 Task: Add Tea Tree Therapy Cinnamon Toothpicks to the cart.
Action: Mouse moved to (311, 167)
Screenshot: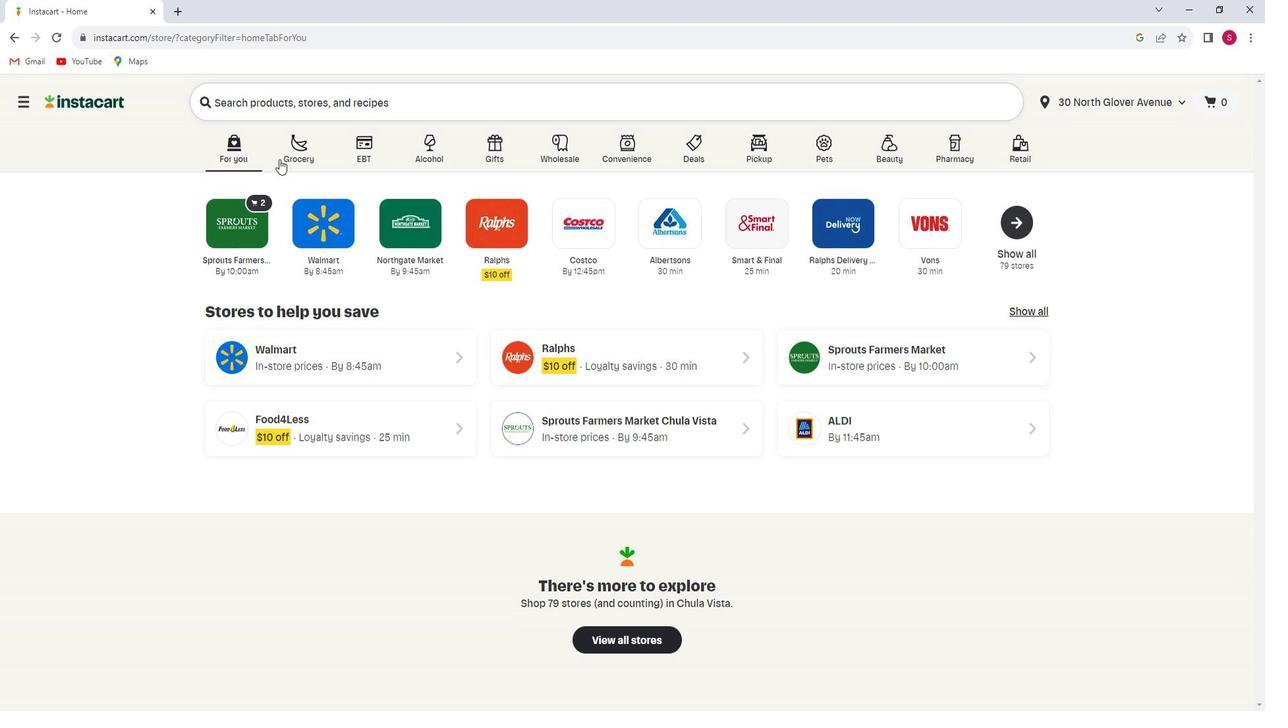 
Action: Mouse pressed left at (311, 167)
Screenshot: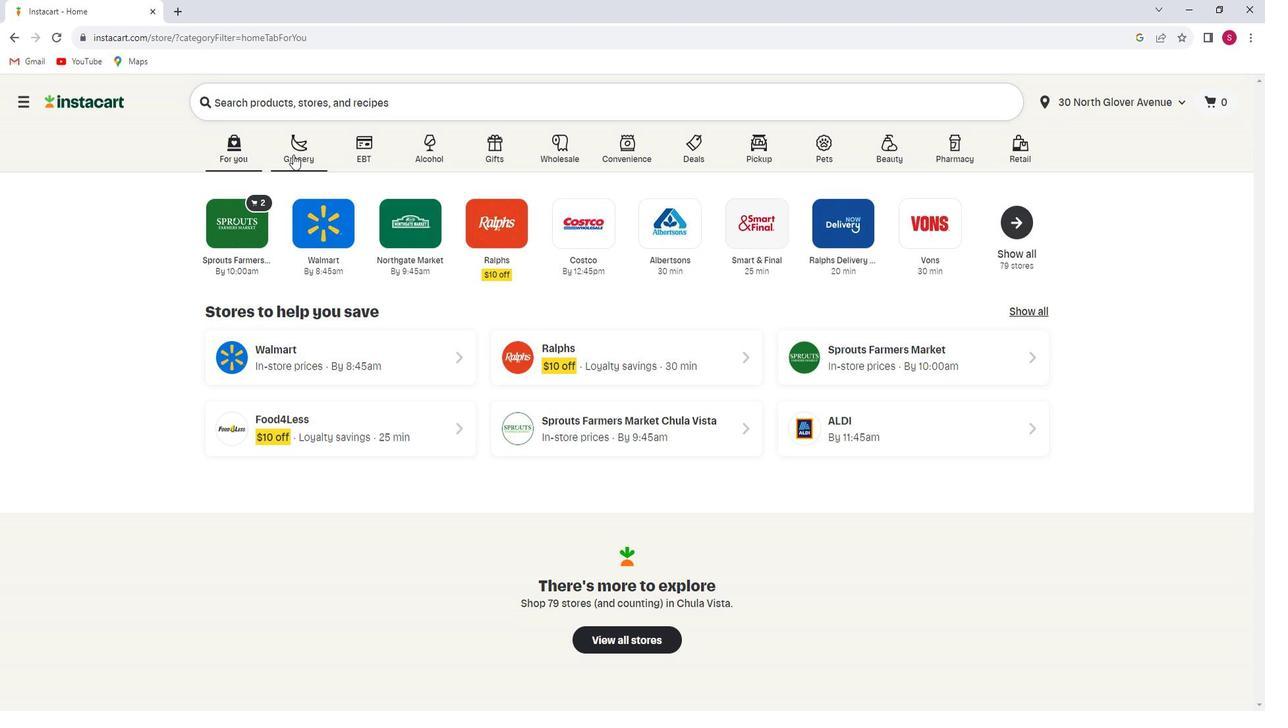 
Action: Mouse moved to (305, 411)
Screenshot: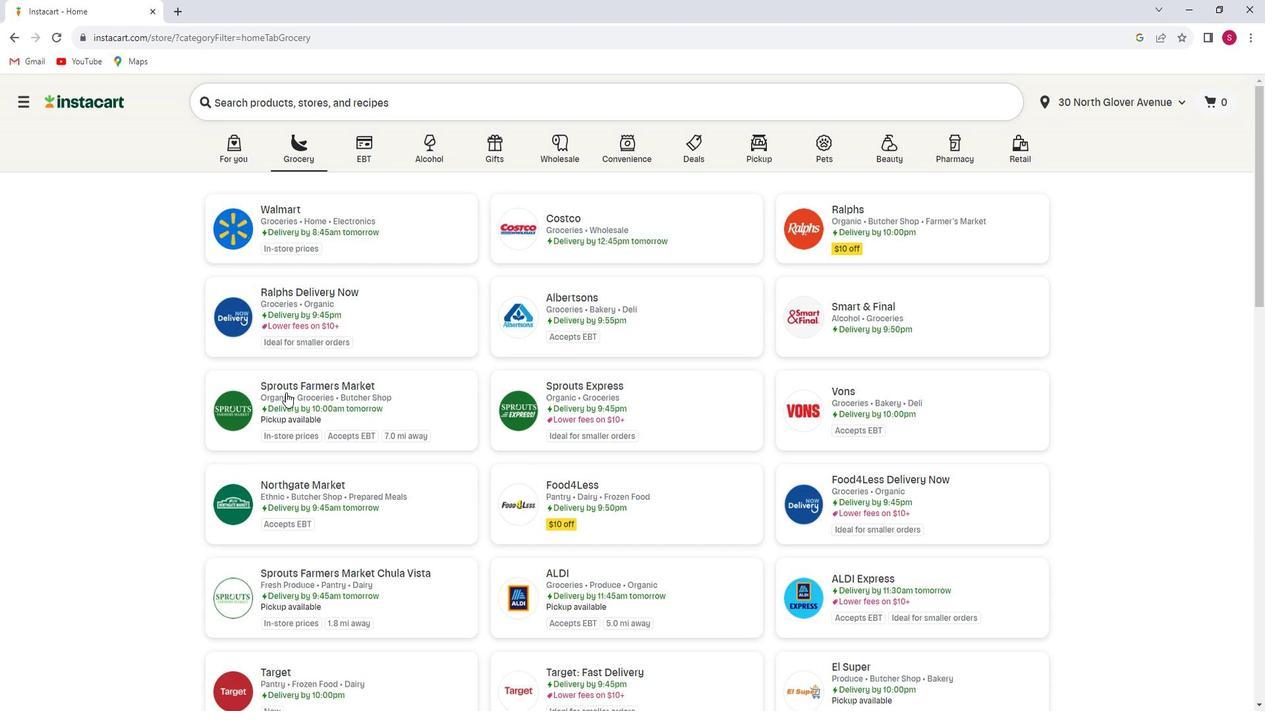 
Action: Mouse pressed left at (305, 411)
Screenshot: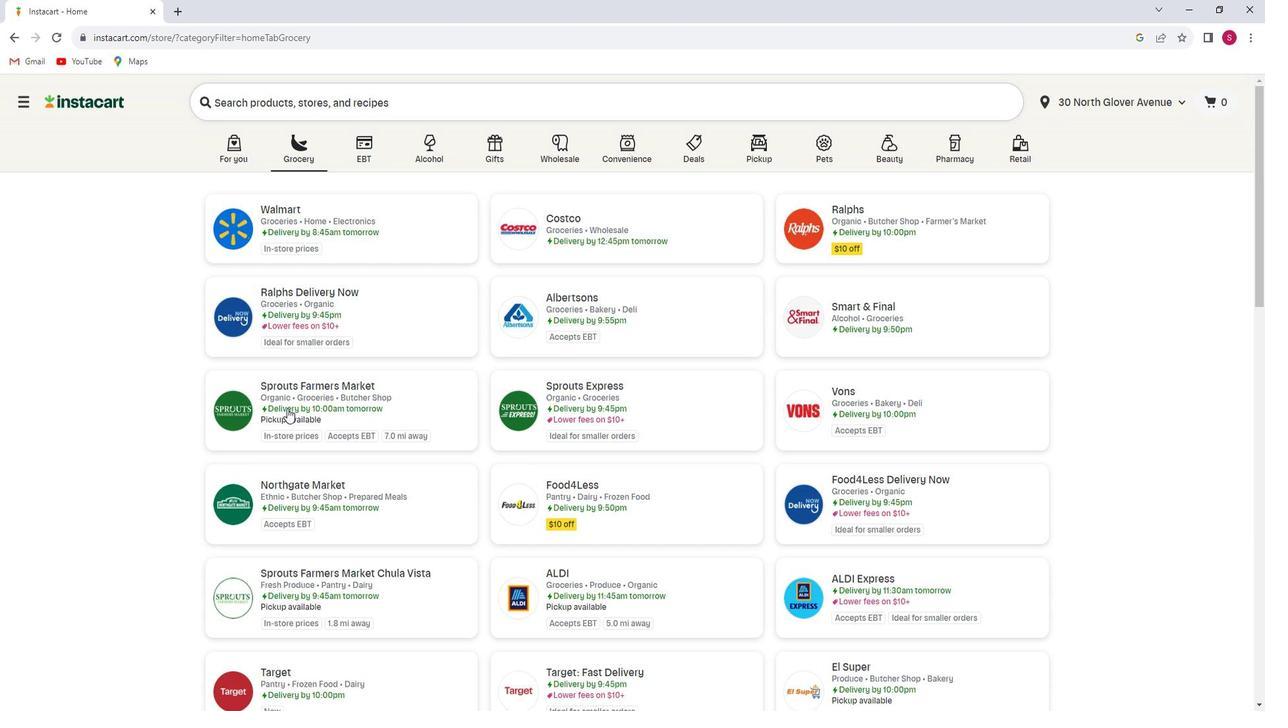 
Action: Mouse moved to (123, 443)
Screenshot: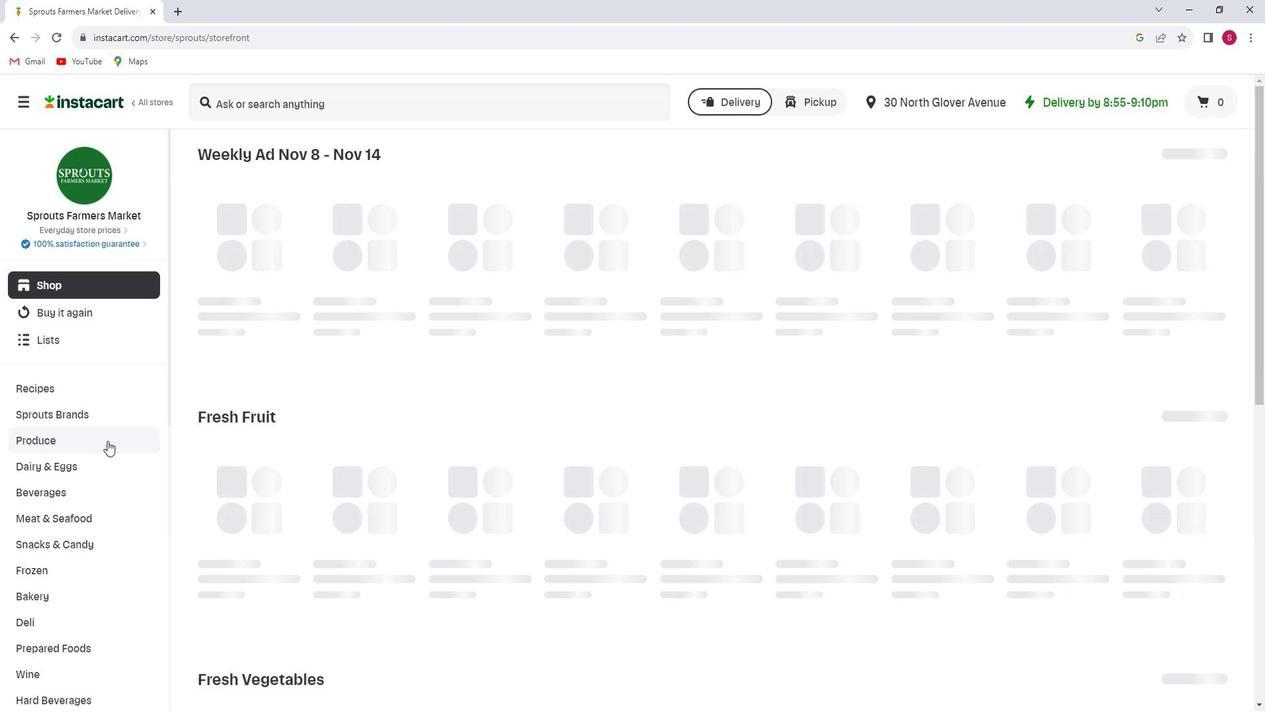 
Action: Mouse scrolled (123, 442) with delta (0, 0)
Screenshot: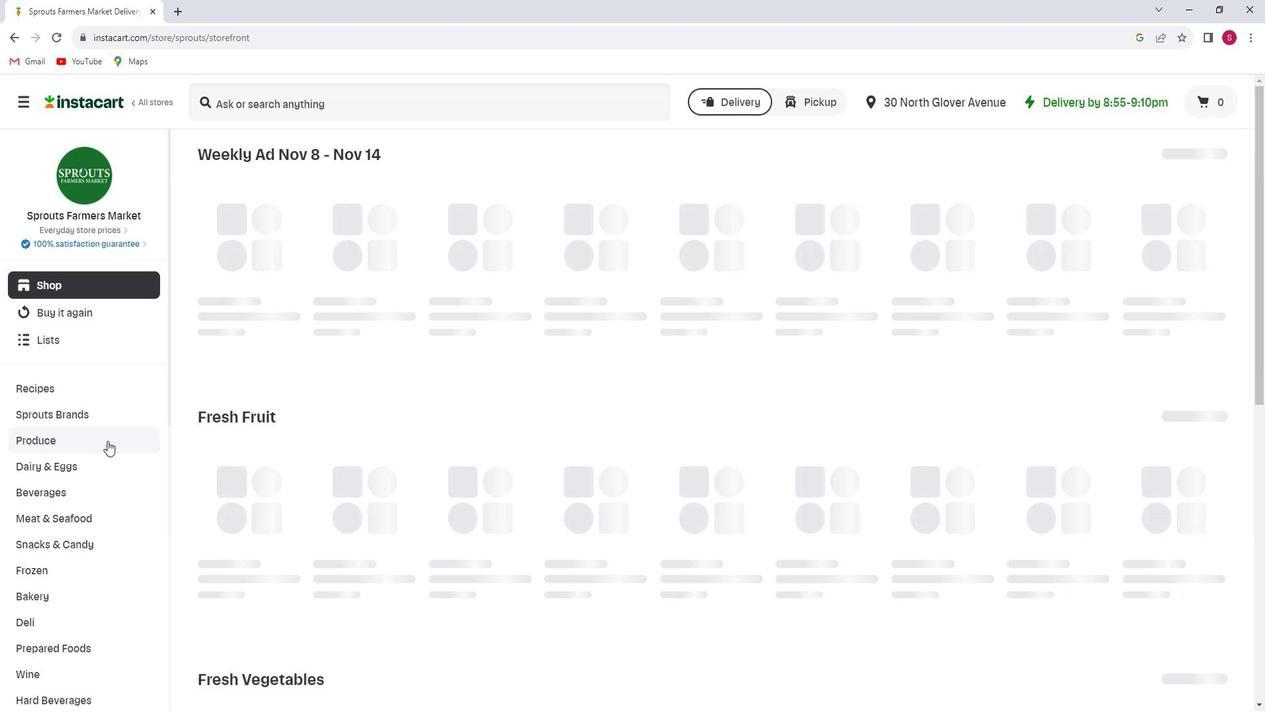 
Action: Mouse scrolled (123, 442) with delta (0, 0)
Screenshot: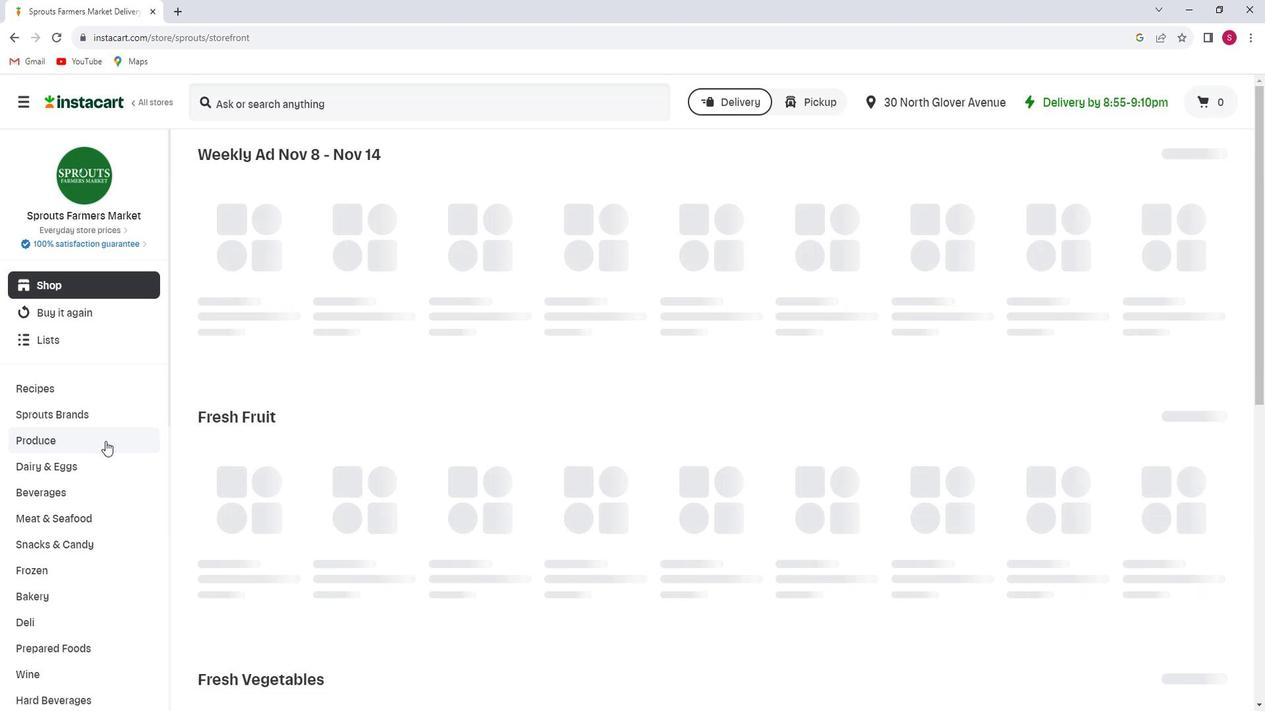 
Action: Mouse scrolled (123, 442) with delta (0, 0)
Screenshot: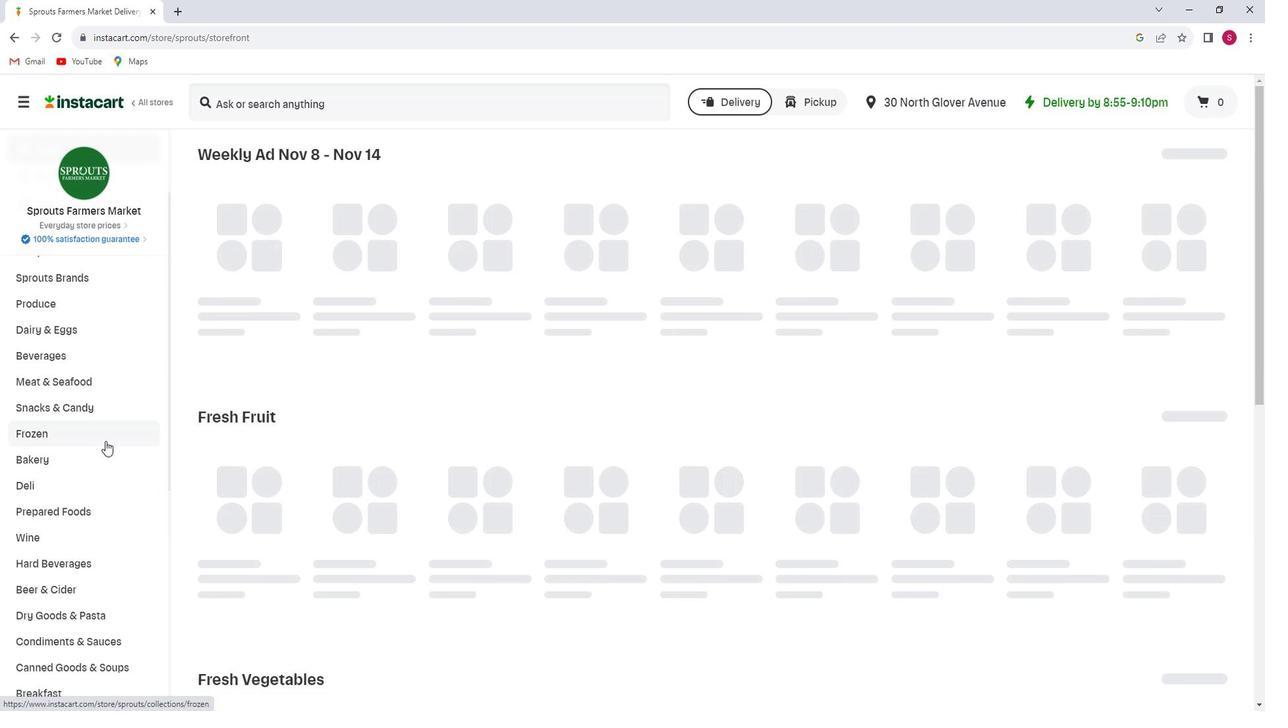 
Action: Mouse scrolled (123, 442) with delta (0, 0)
Screenshot: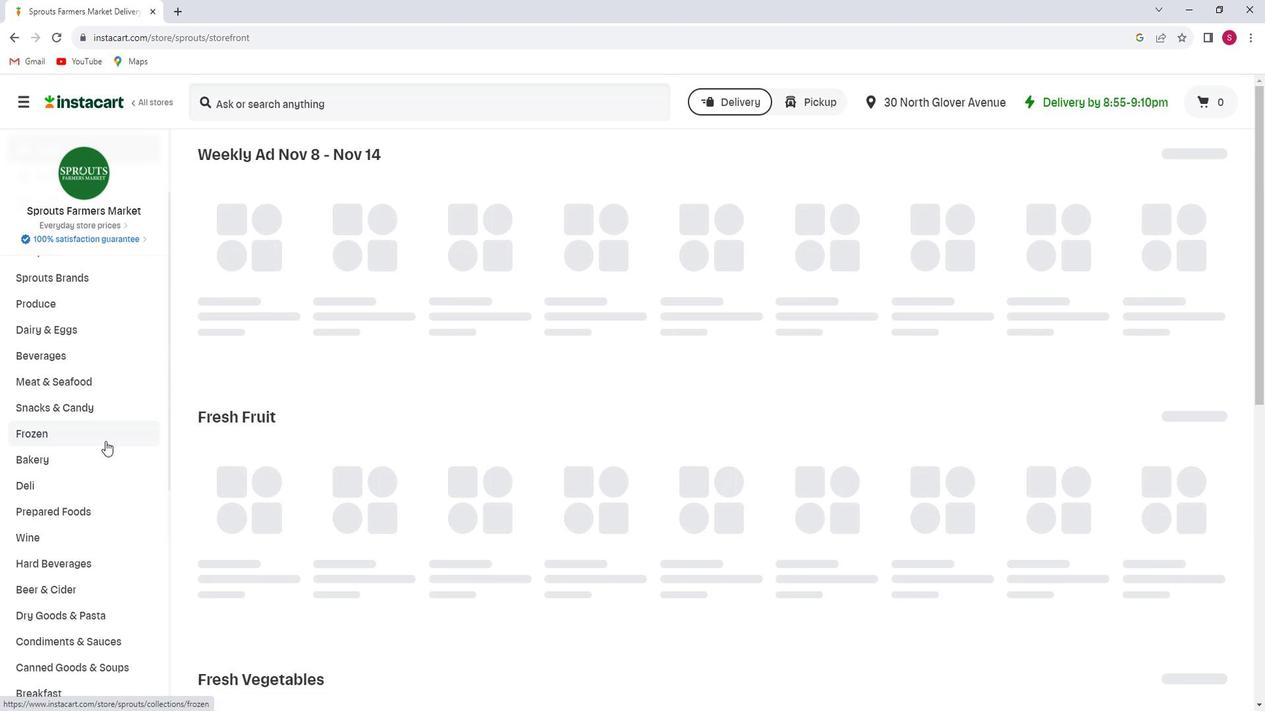 
Action: Mouse scrolled (123, 442) with delta (0, 0)
Screenshot: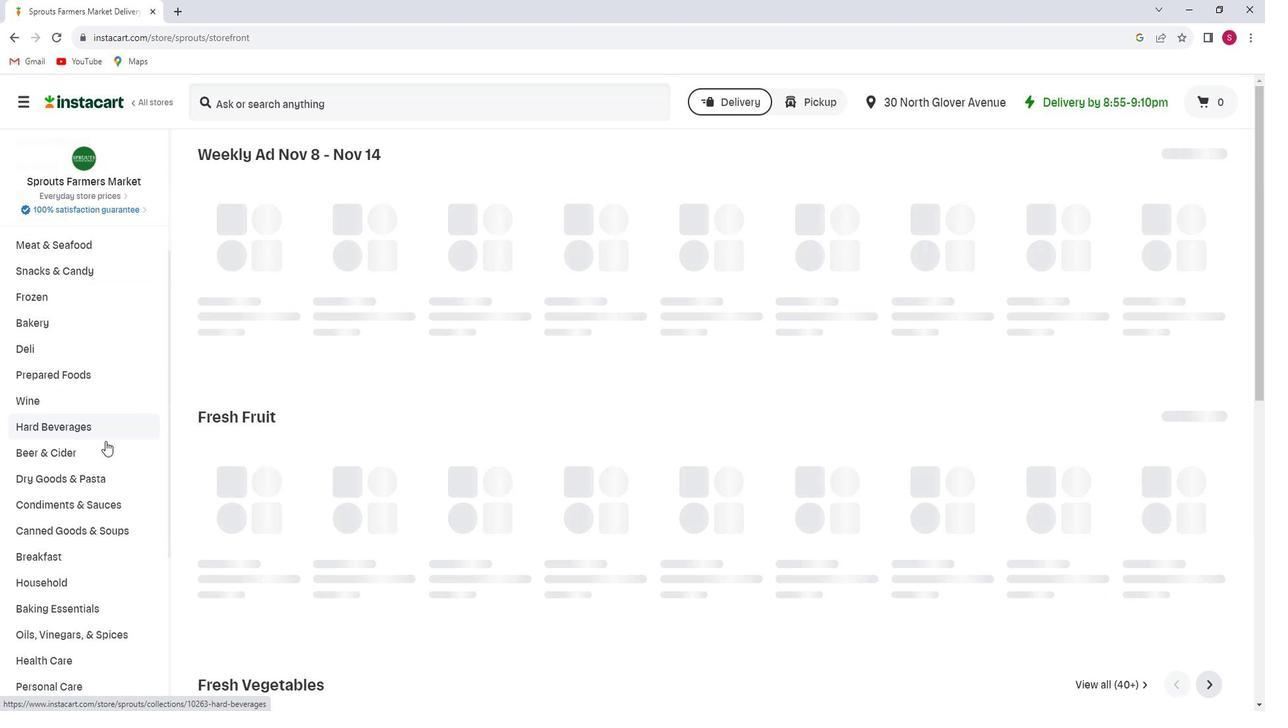 
Action: Mouse scrolled (123, 442) with delta (0, 0)
Screenshot: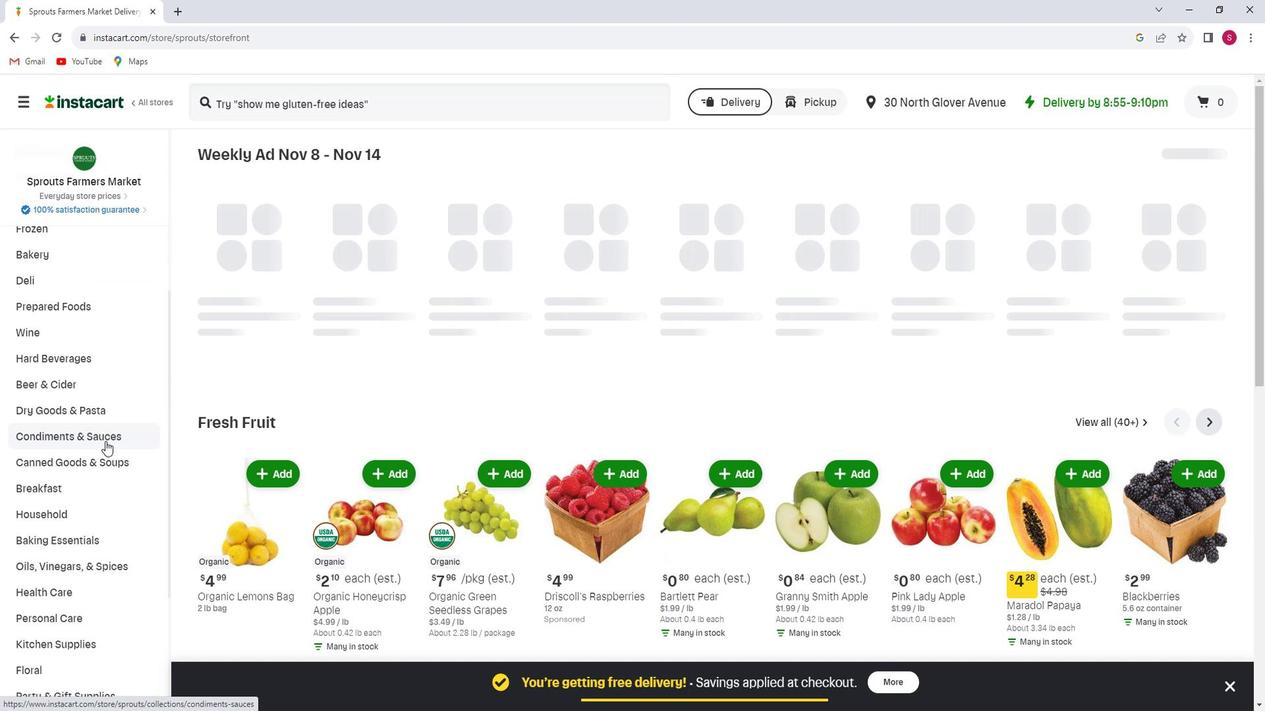
Action: Mouse scrolled (123, 442) with delta (0, 0)
Screenshot: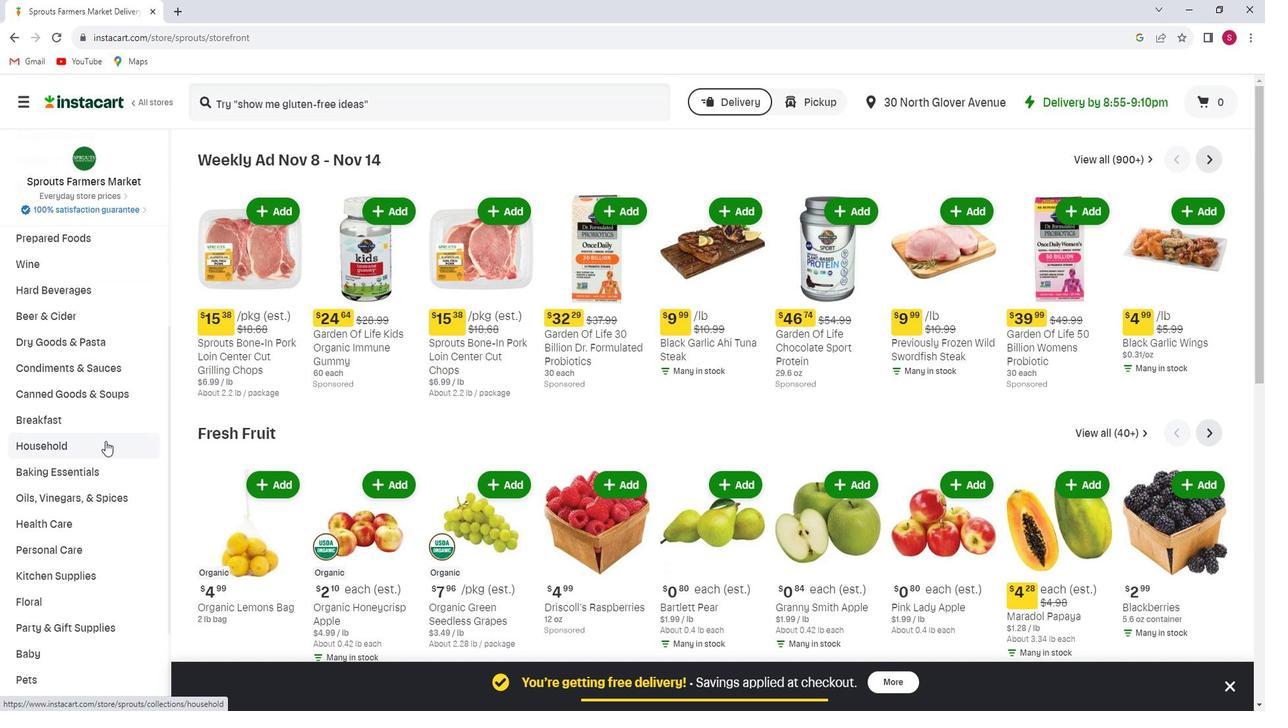 
Action: Mouse moved to (93, 514)
Screenshot: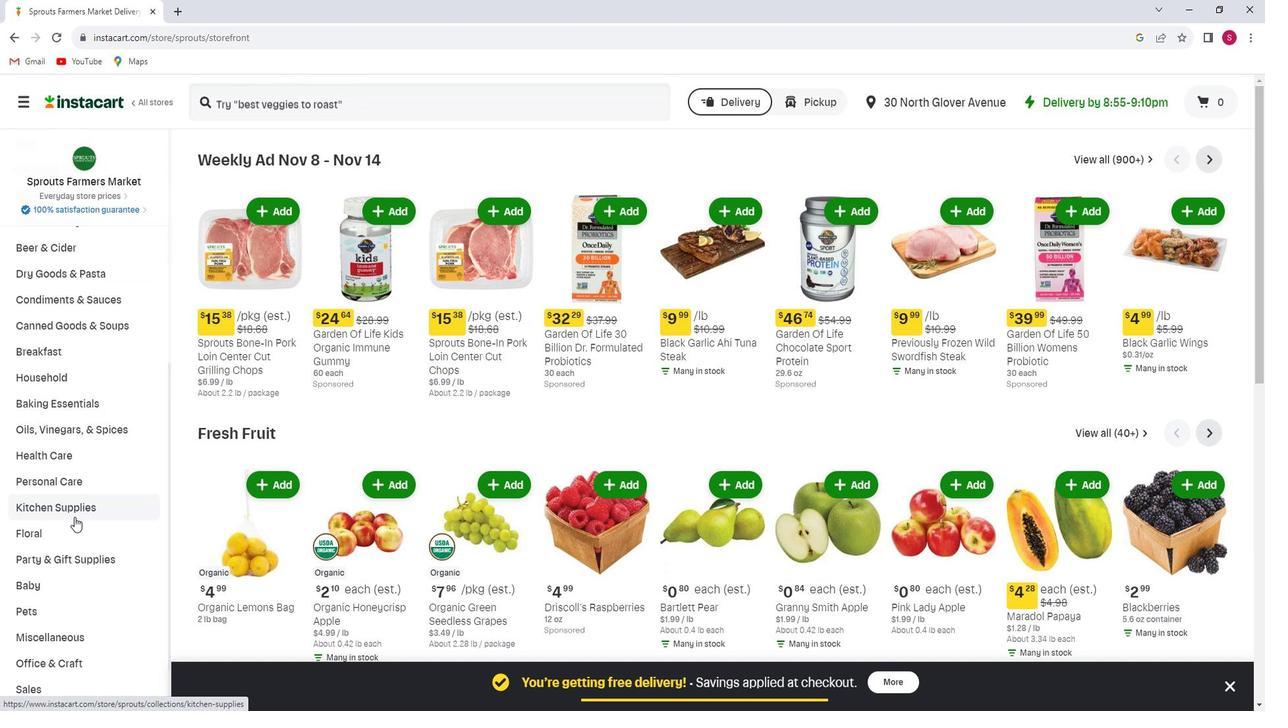 
Action: Mouse pressed left at (93, 514)
Screenshot: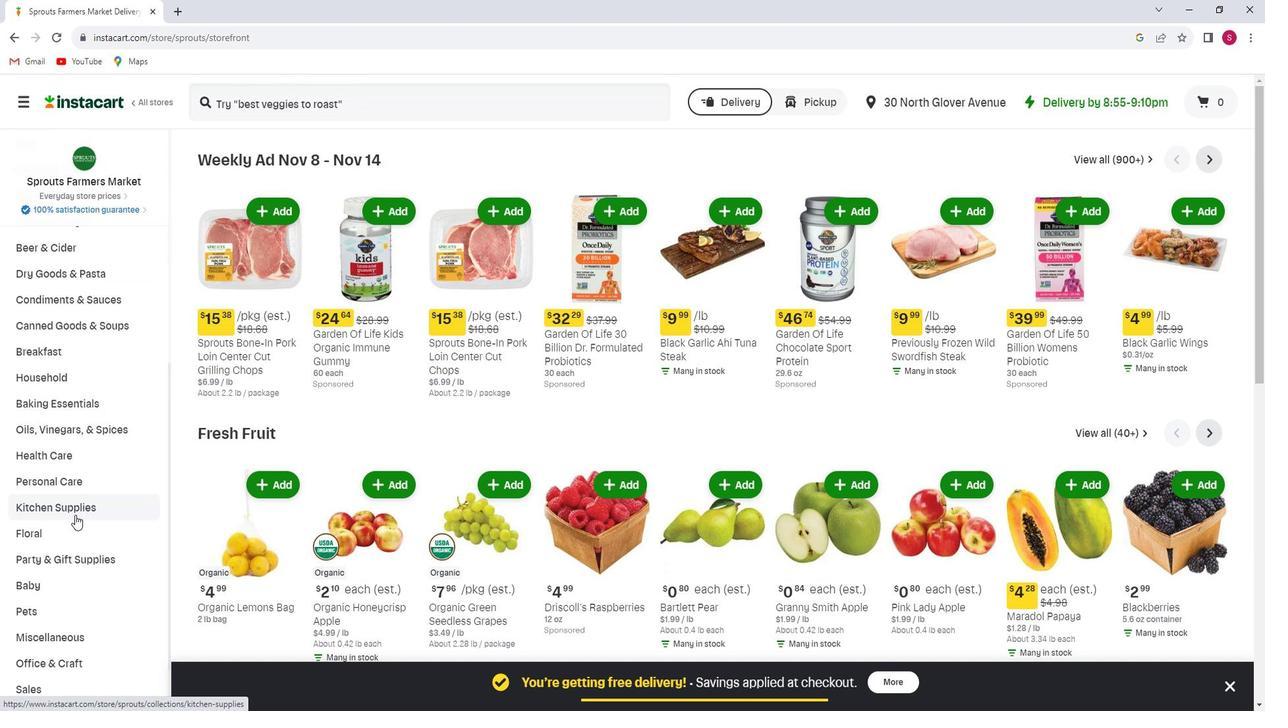 
Action: Mouse moved to (112, 568)
Screenshot: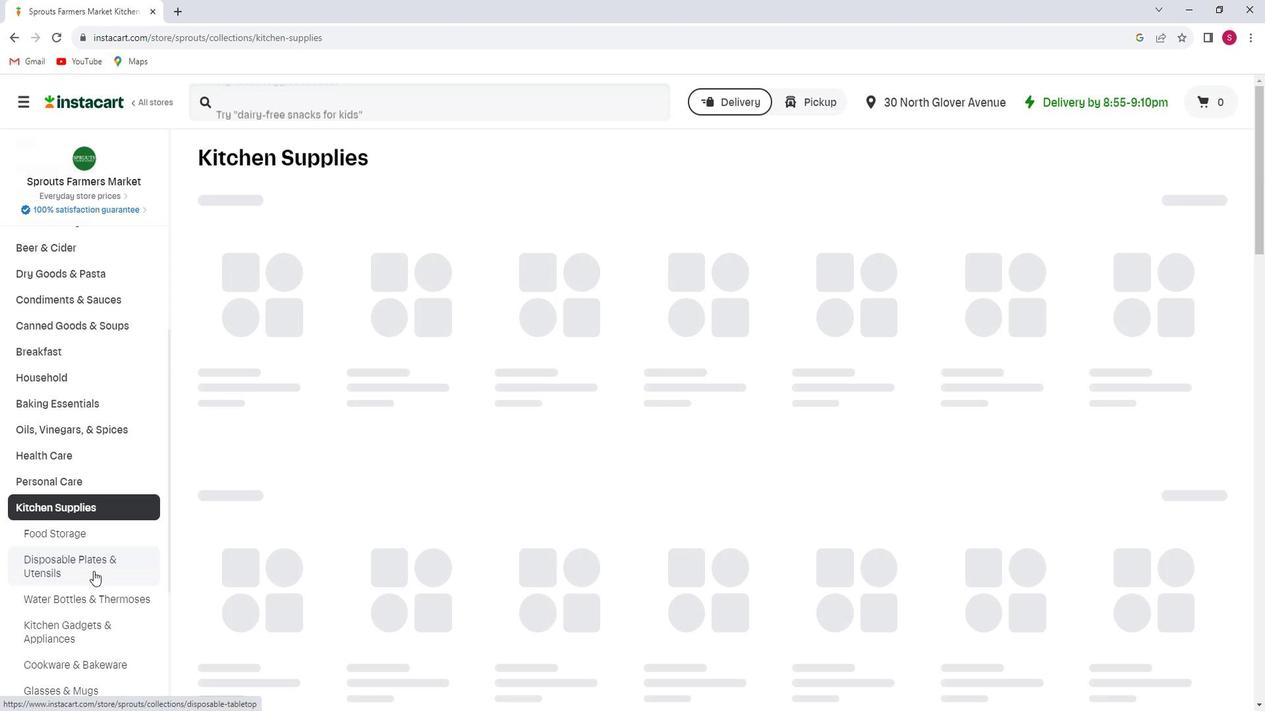
Action: Mouse pressed left at (112, 568)
Screenshot: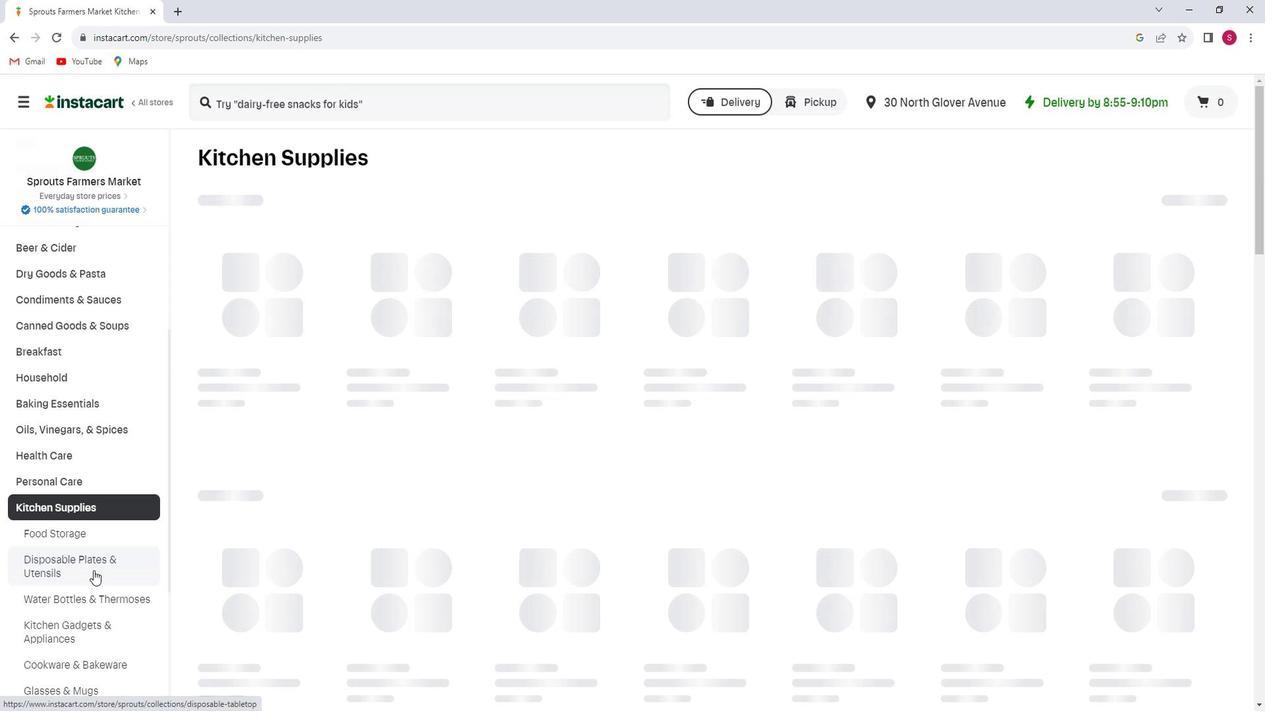 
Action: Mouse moved to (390, 117)
Screenshot: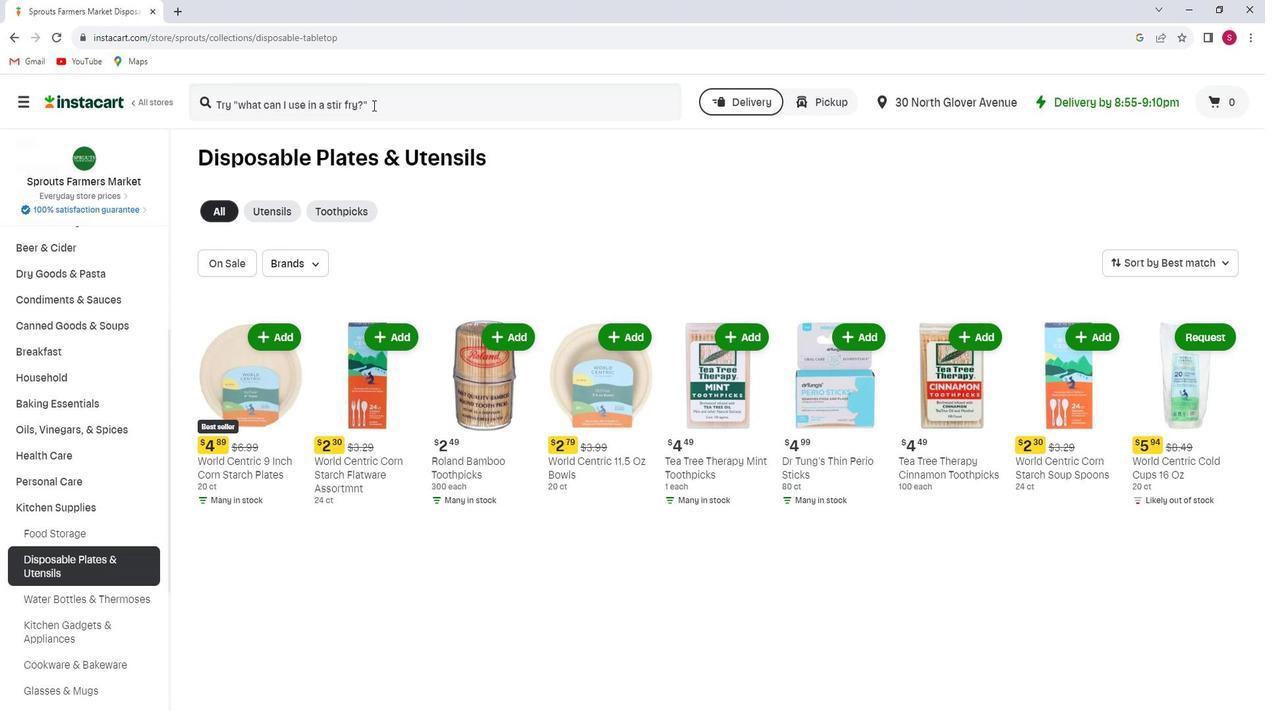 
Action: Mouse pressed left at (390, 117)
Screenshot: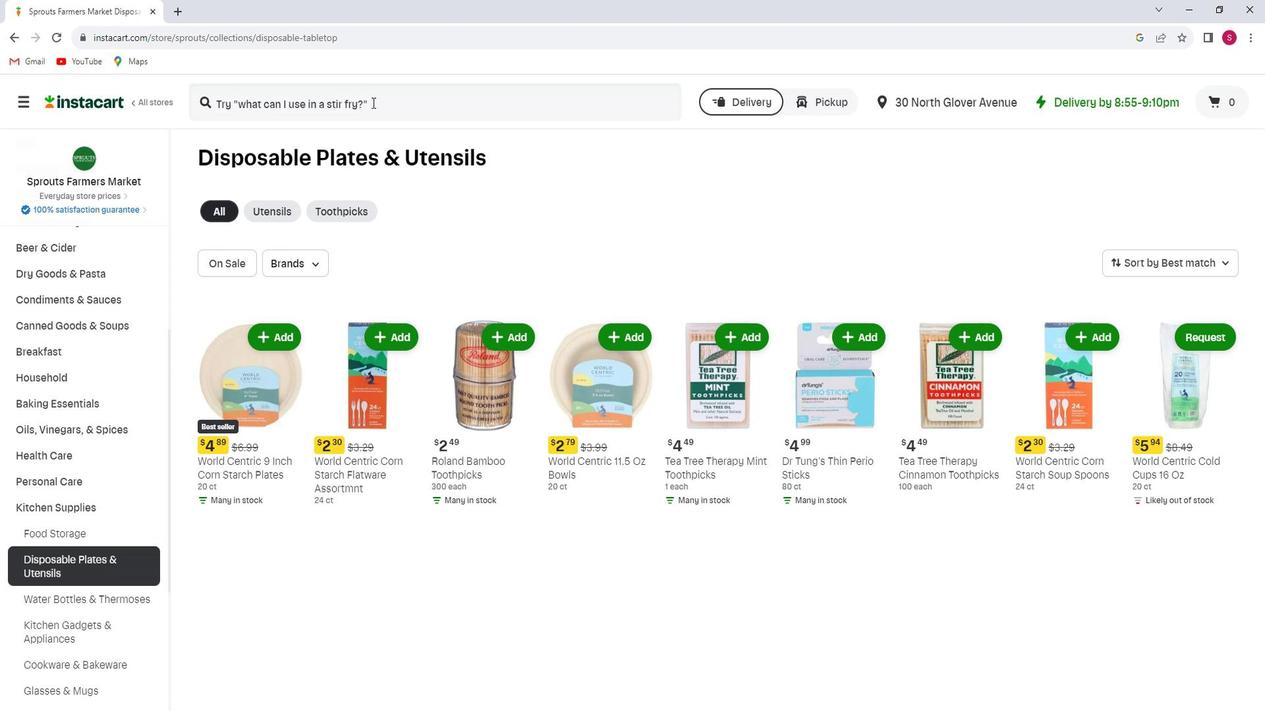 
Action: Key pressed <Key.shift>Tea<Key.space><Key.shift>Tree<Key.space><Key.shift>Therapy<Key.space><Key.shift>Cinnamon<Key.space><Key.shift>Toothpicks<Key.enter>
Screenshot: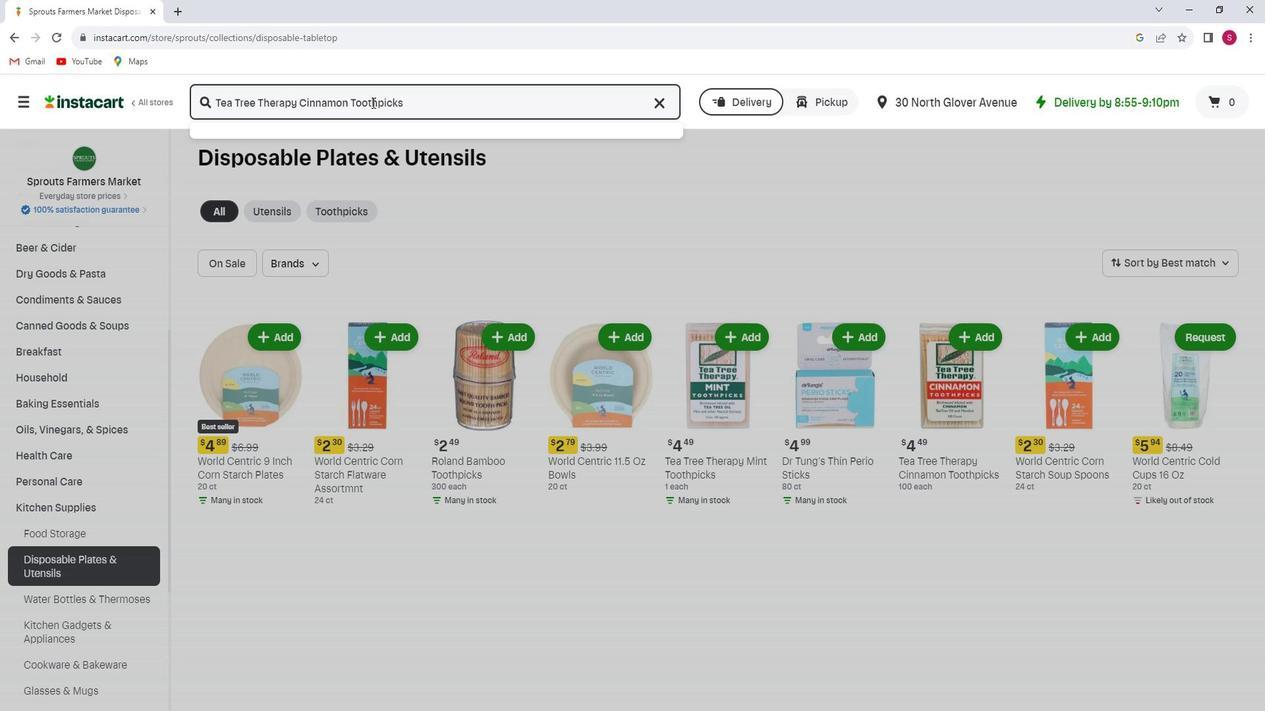 
Action: Mouse moved to (384, 226)
Screenshot: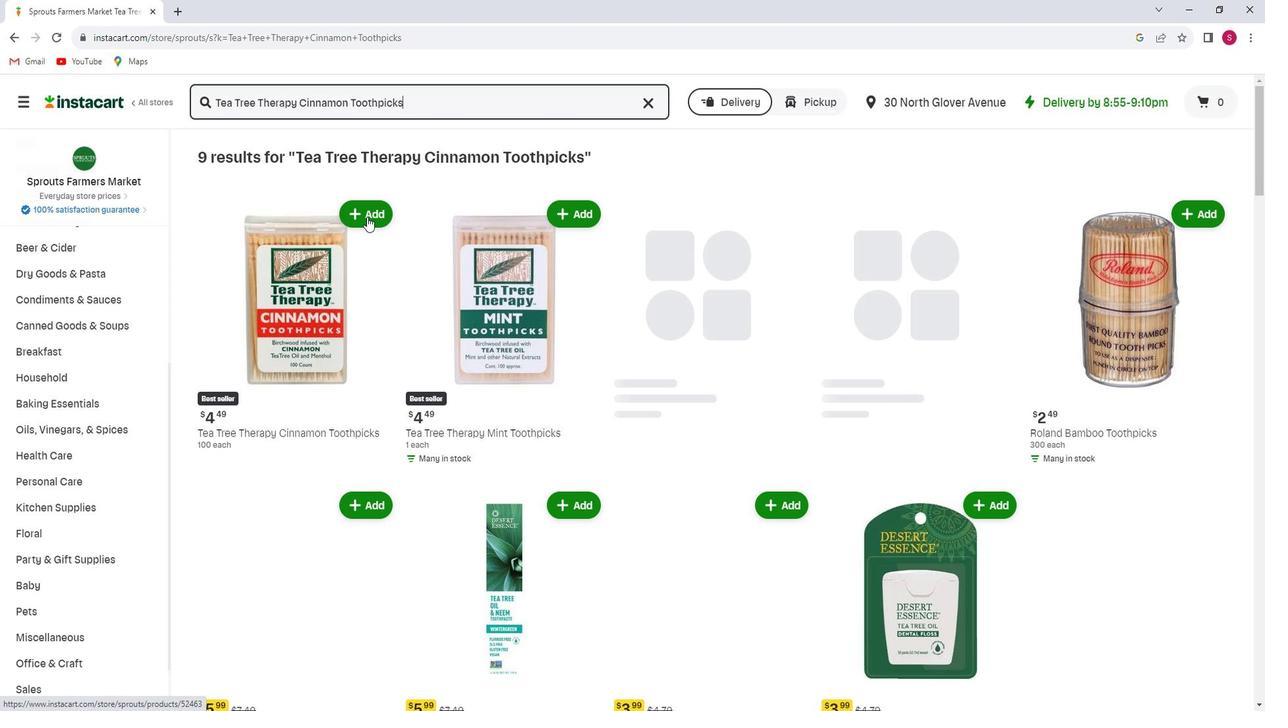 
Action: Mouse pressed left at (384, 226)
Screenshot: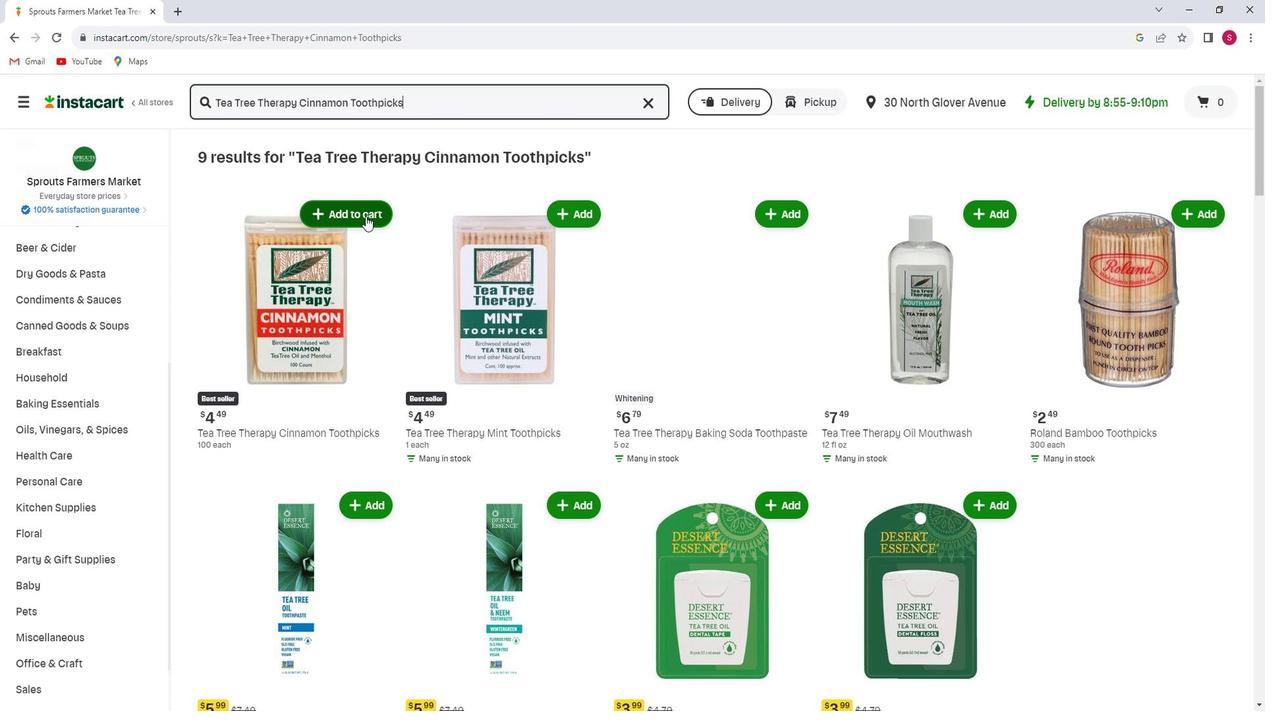
Action: Mouse moved to (378, 299)
Screenshot: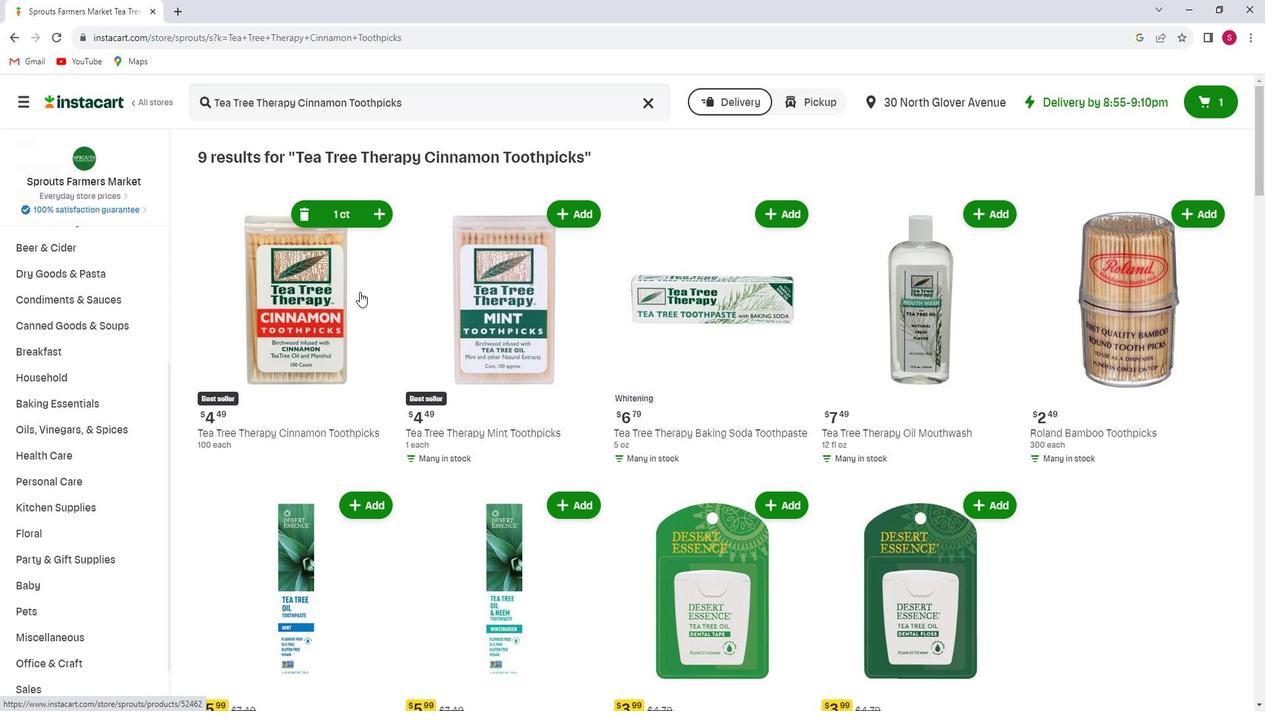 
